 Task: Create a due date automation trigger when advanced on, on the wednesday before a card is due add dates due in less than 1 days at 11:00 AM.
Action: Mouse moved to (1294, 139)
Screenshot: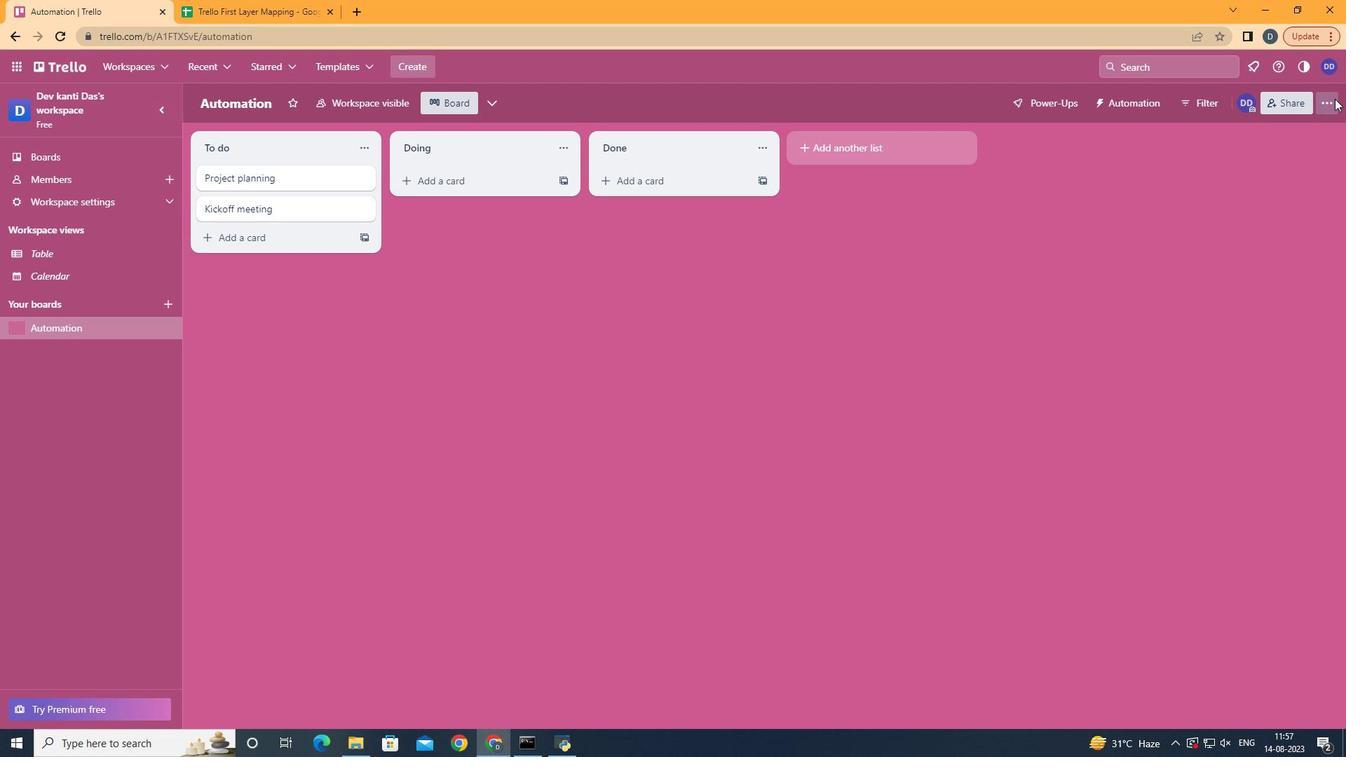 
Action: Mouse pressed left at (1294, 139)
Screenshot: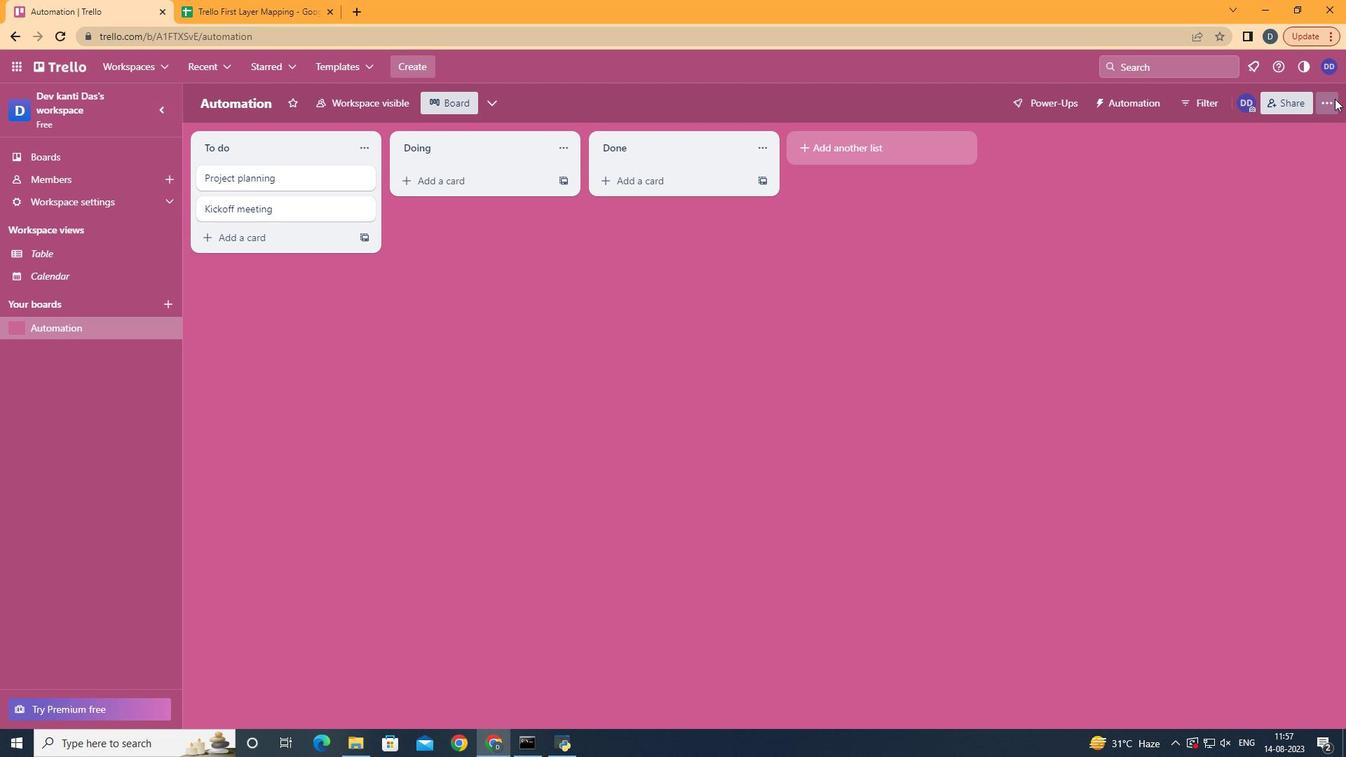
Action: Mouse moved to (1196, 314)
Screenshot: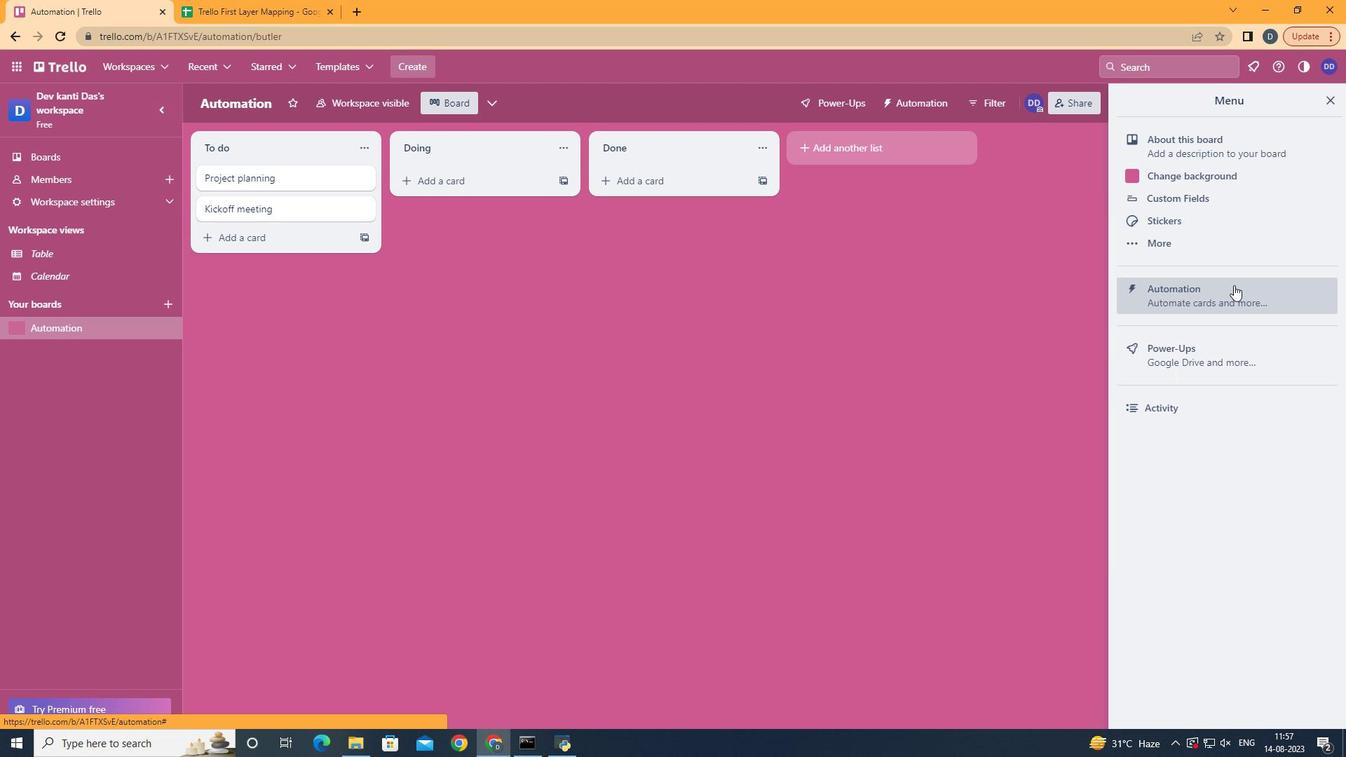 
Action: Mouse pressed left at (1196, 314)
Screenshot: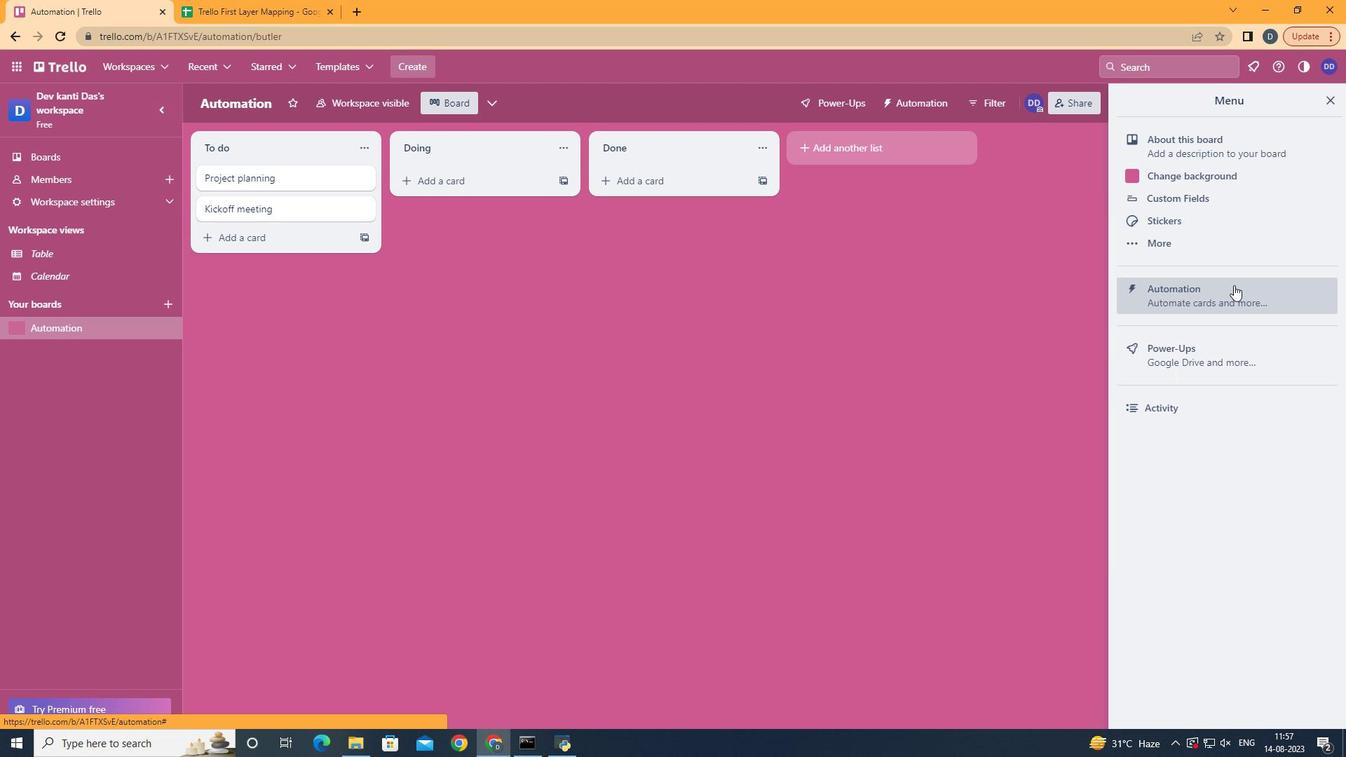 
Action: Mouse moved to (282, 308)
Screenshot: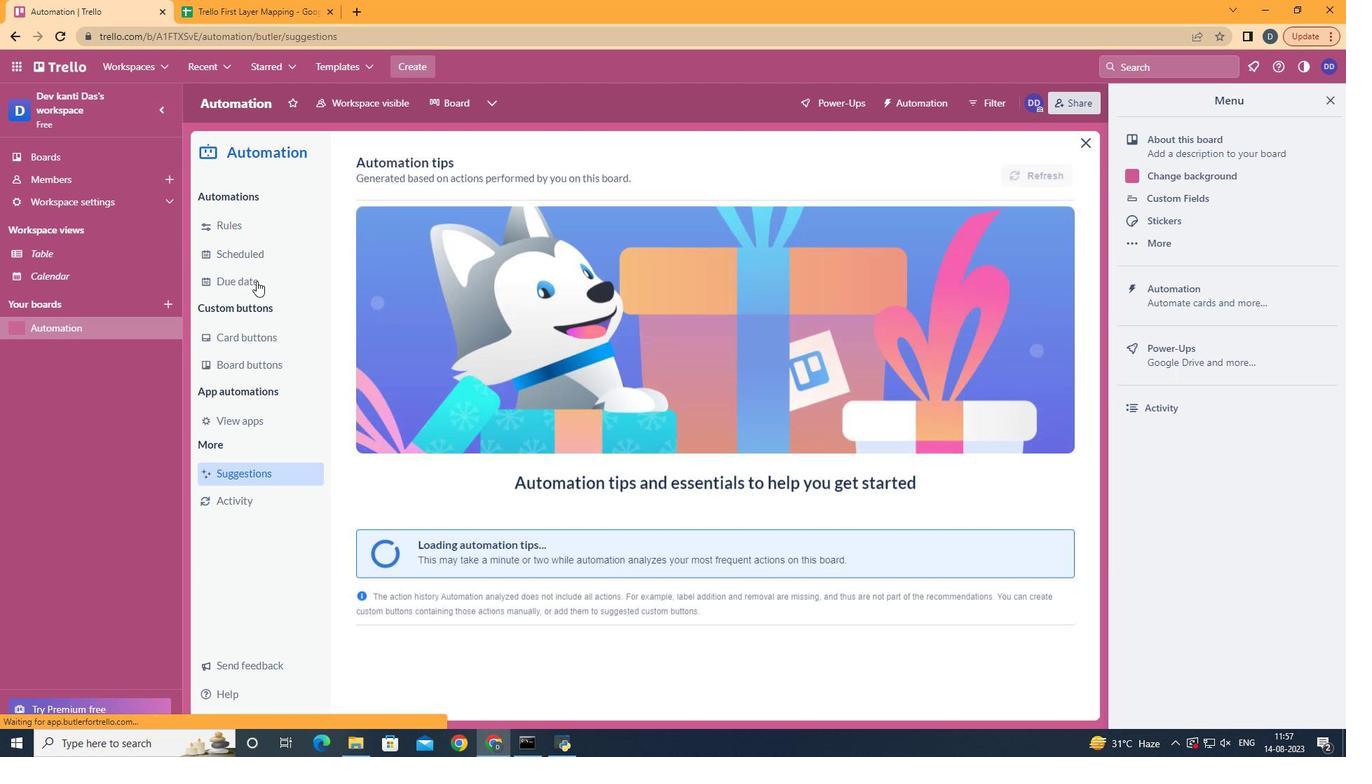 
Action: Mouse pressed left at (282, 308)
Screenshot: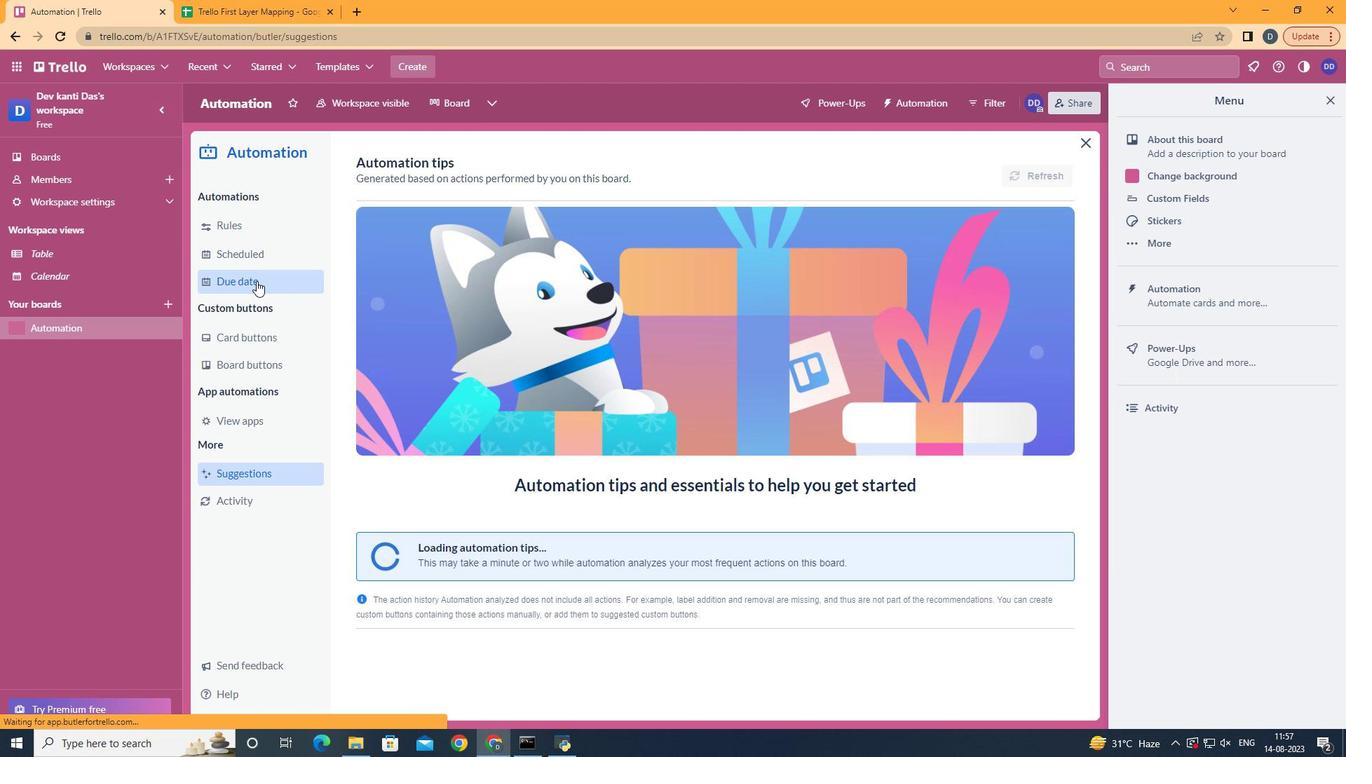 
Action: Mouse moved to (968, 211)
Screenshot: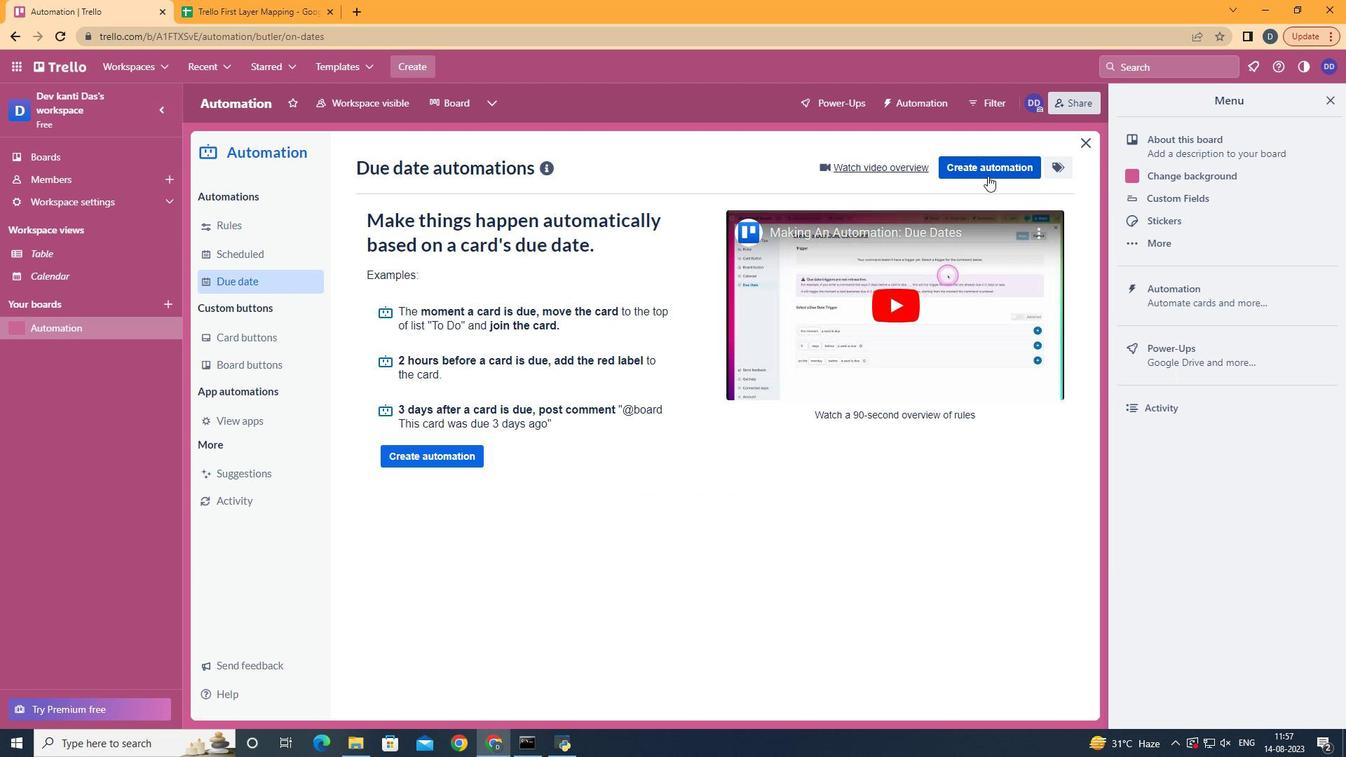 
Action: Mouse pressed left at (968, 211)
Screenshot: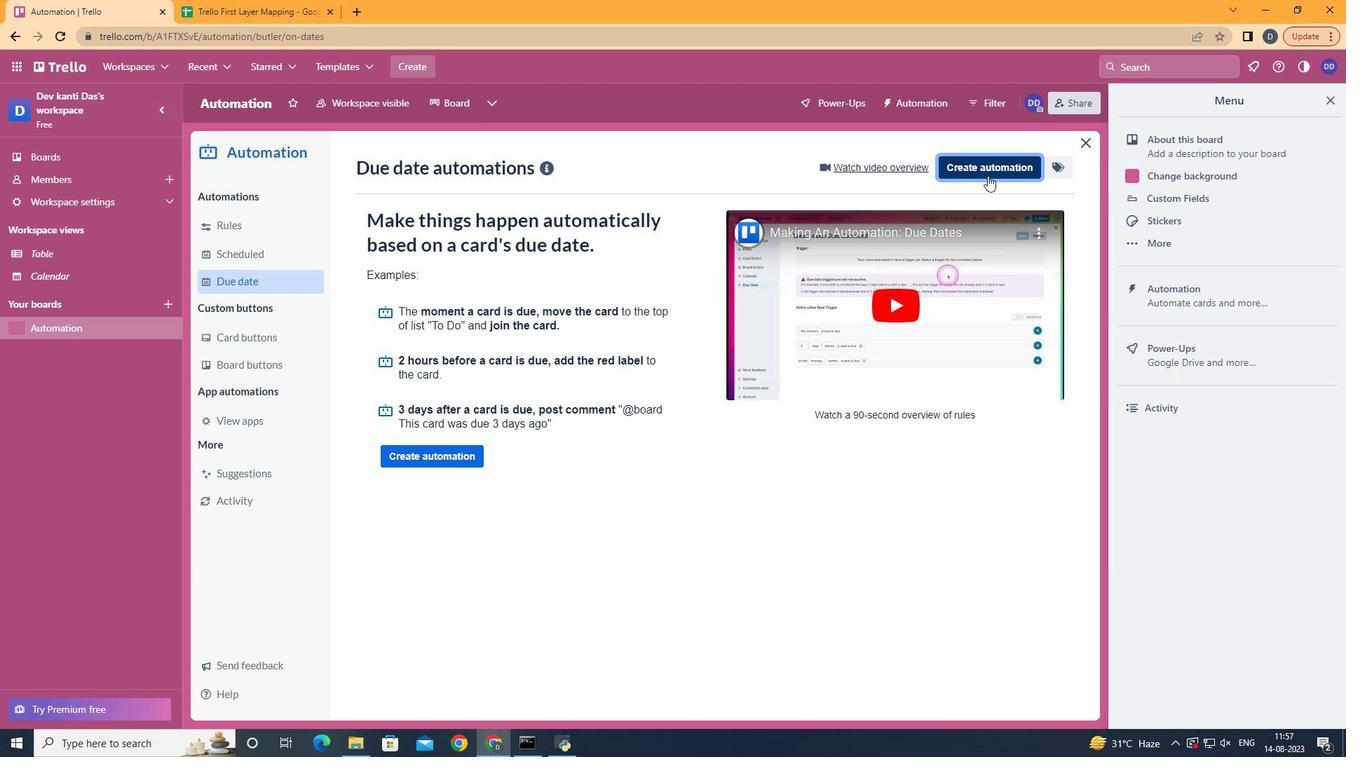 
Action: Mouse moved to (719, 329)
Screenshot: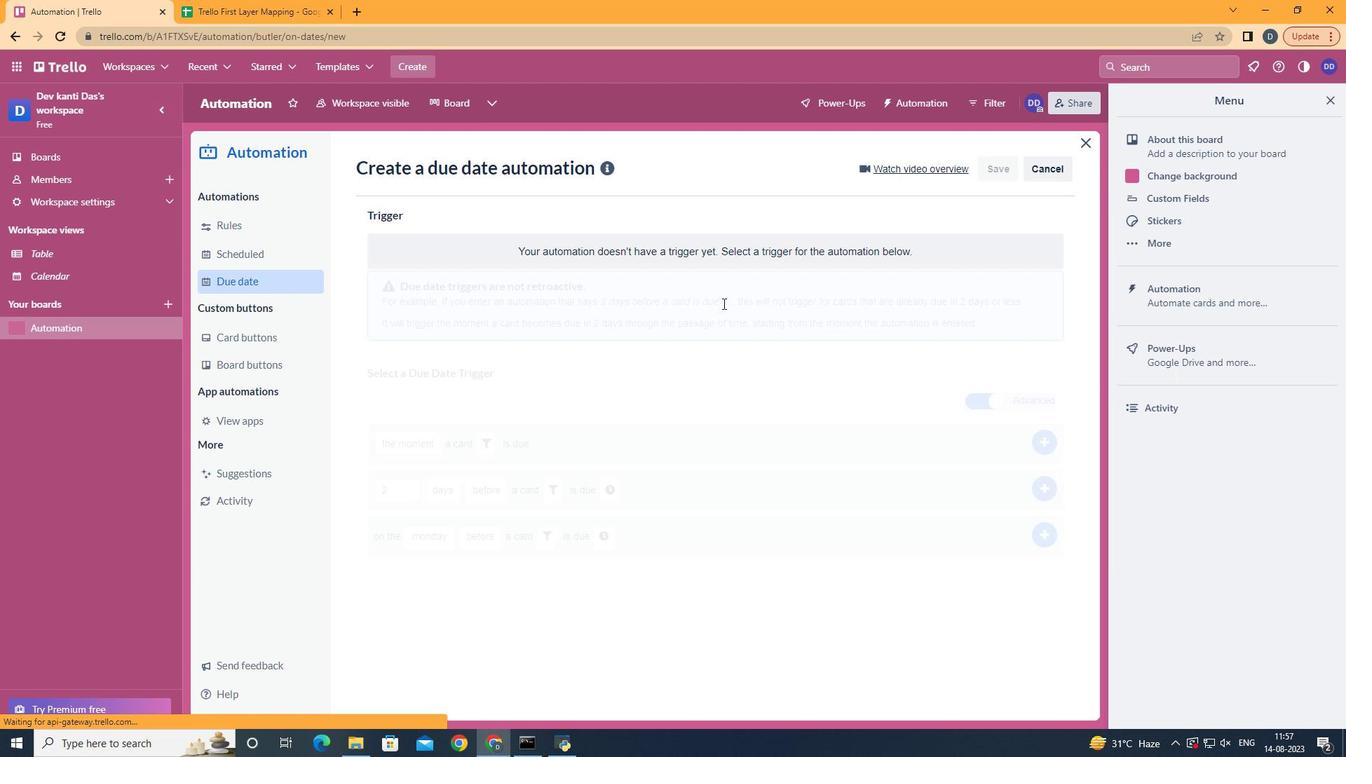
Action: Mouse pressed left at (719, 329)
Screenshot: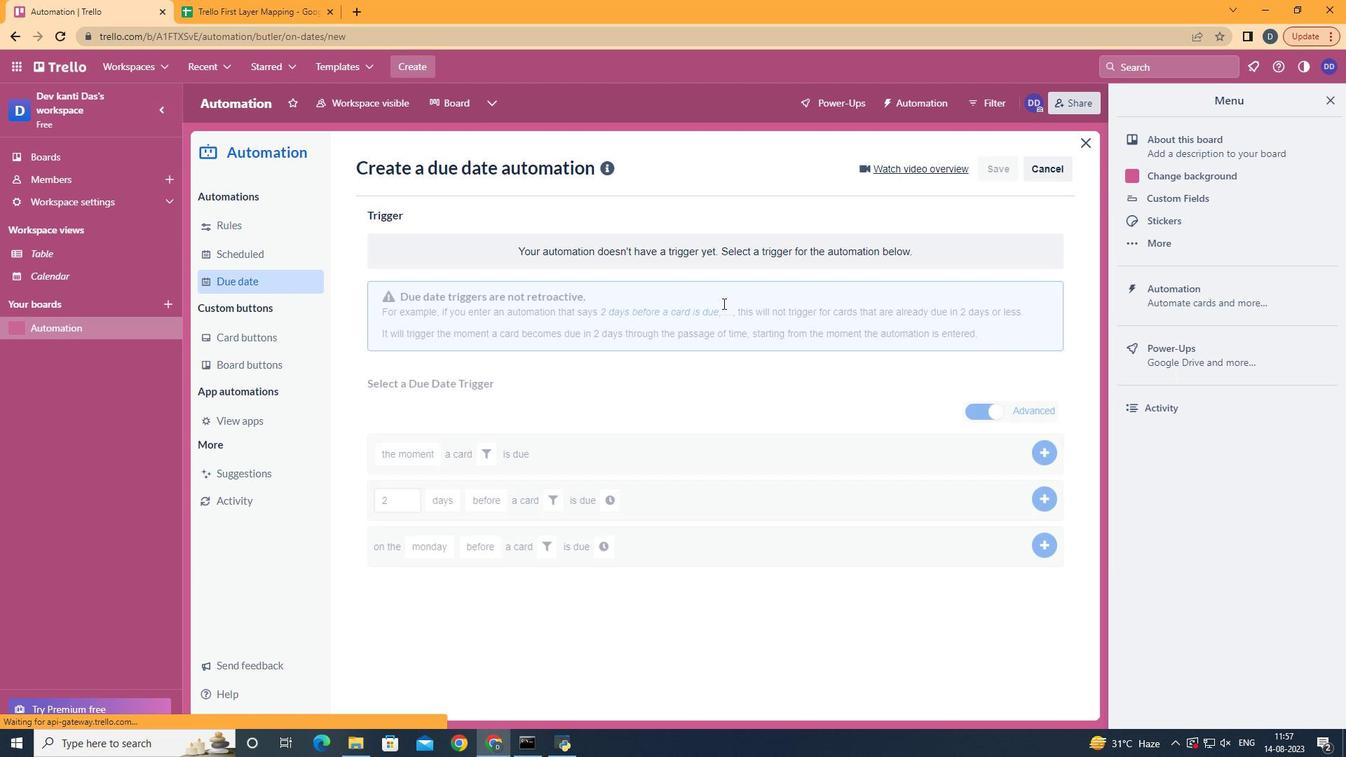 
Action: Mouse moved to (477, 449)
Screenshot: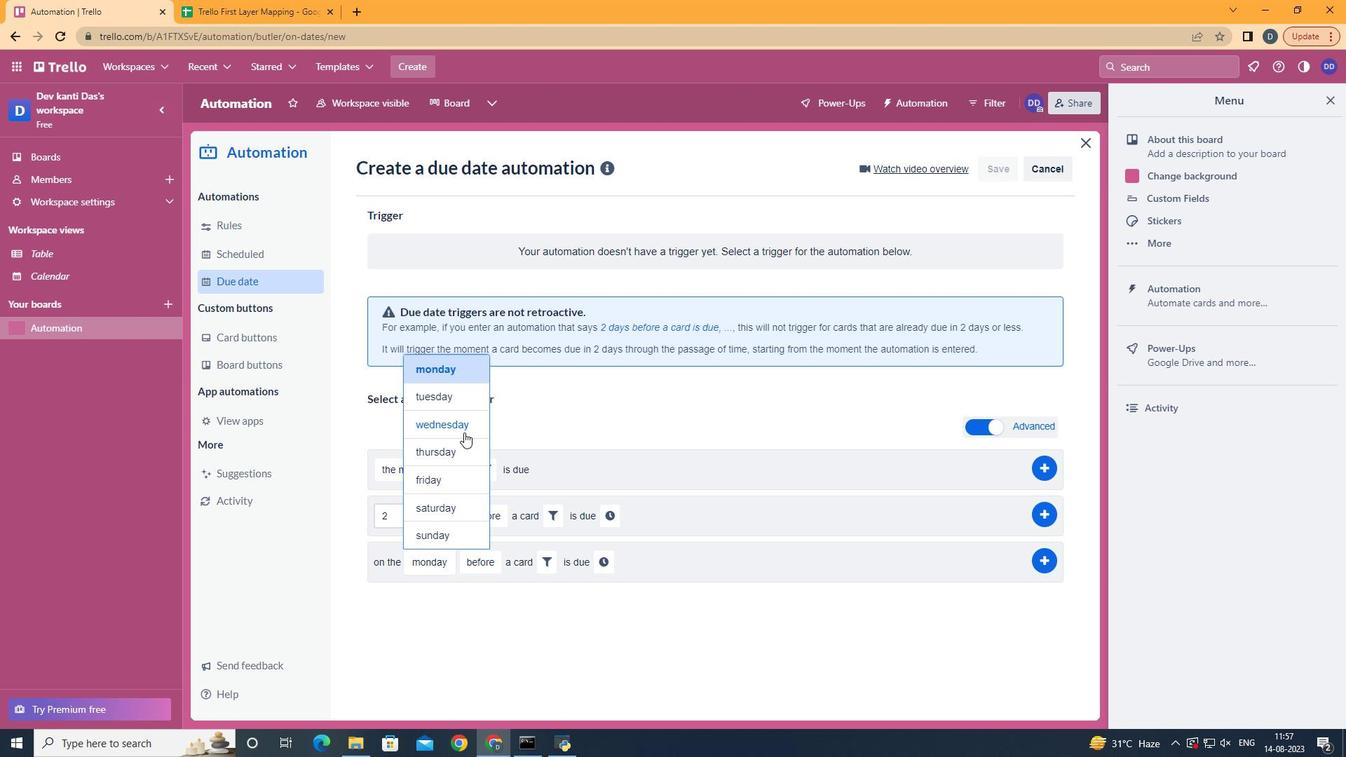 
Action: Mouse pressed left at (477, 449)
Screenshot: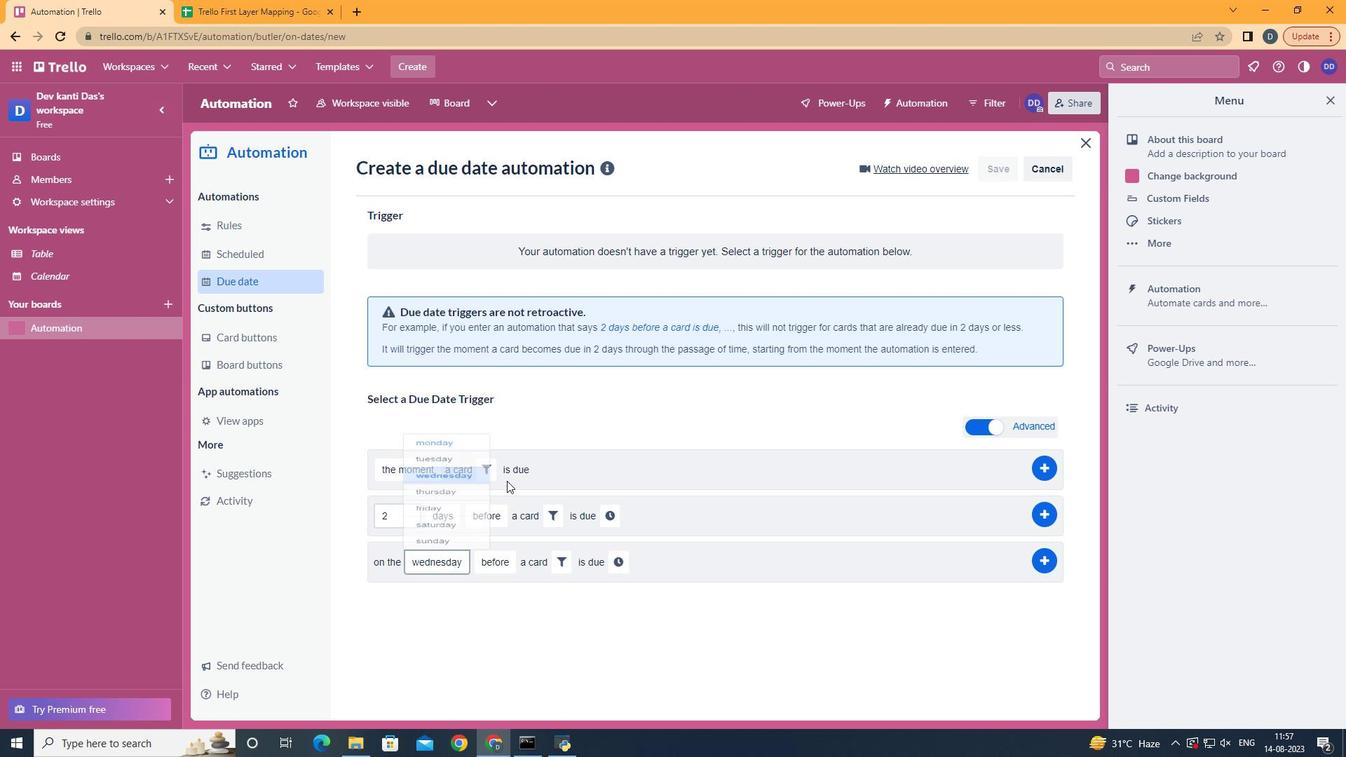
Action: Mouse moved to (567, 573)
Screenshot: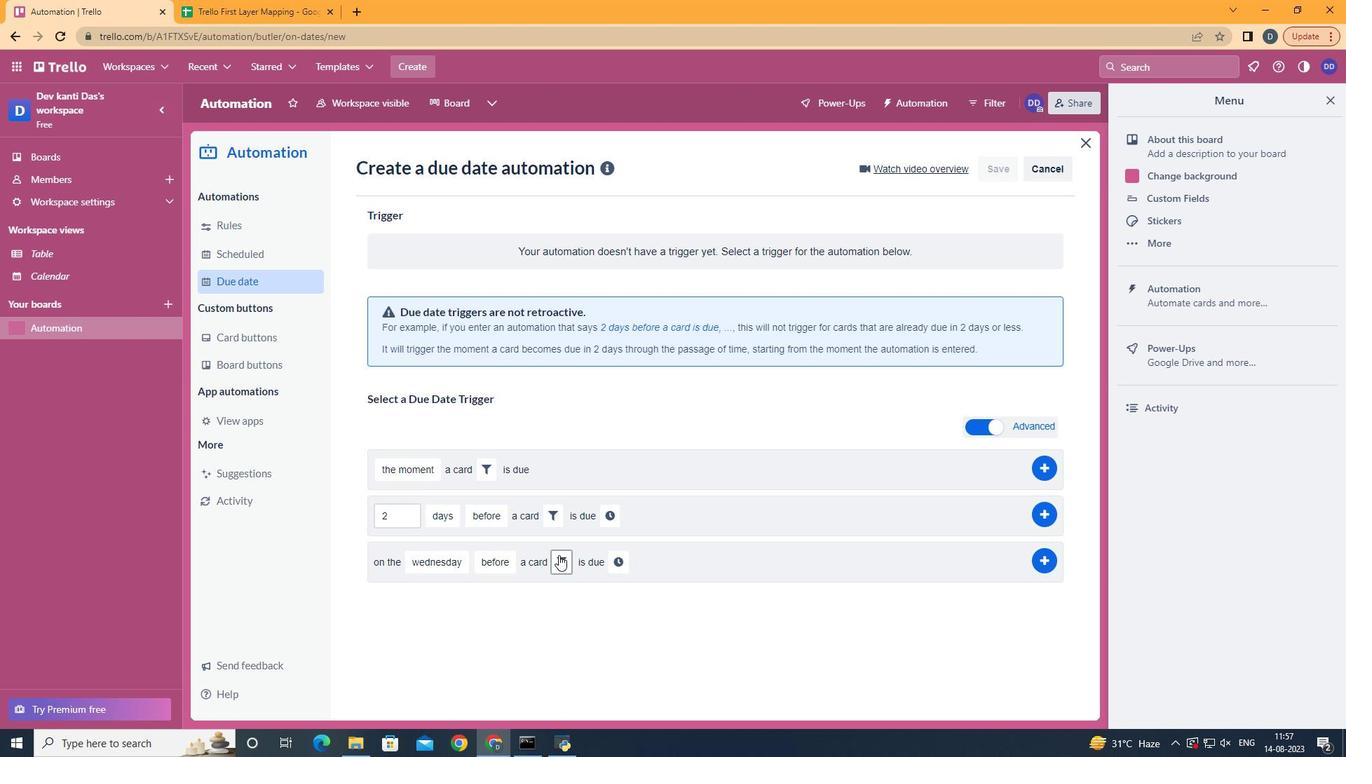 
Action: Mouse pressed left at (567, 573)
Screenshot: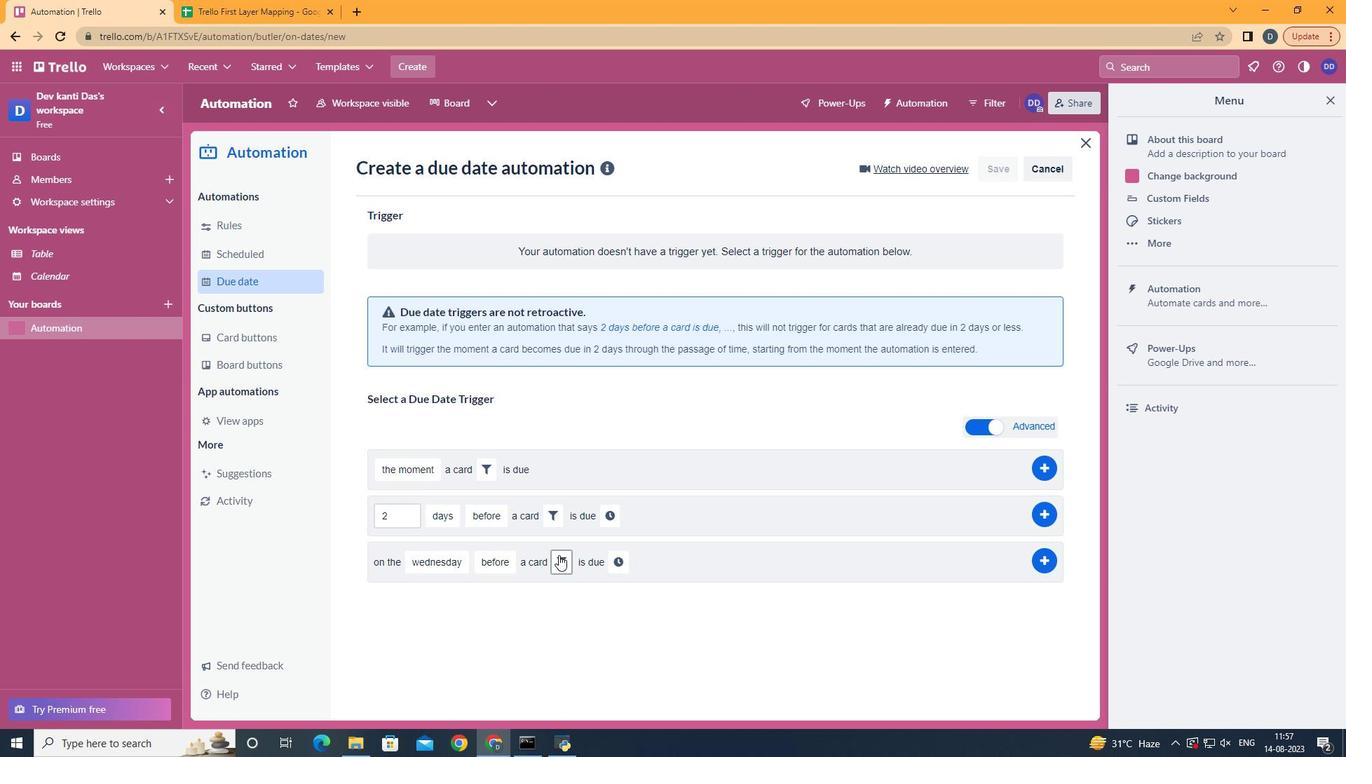 
Action: Mouse moved to (646, 603)
Screenshot: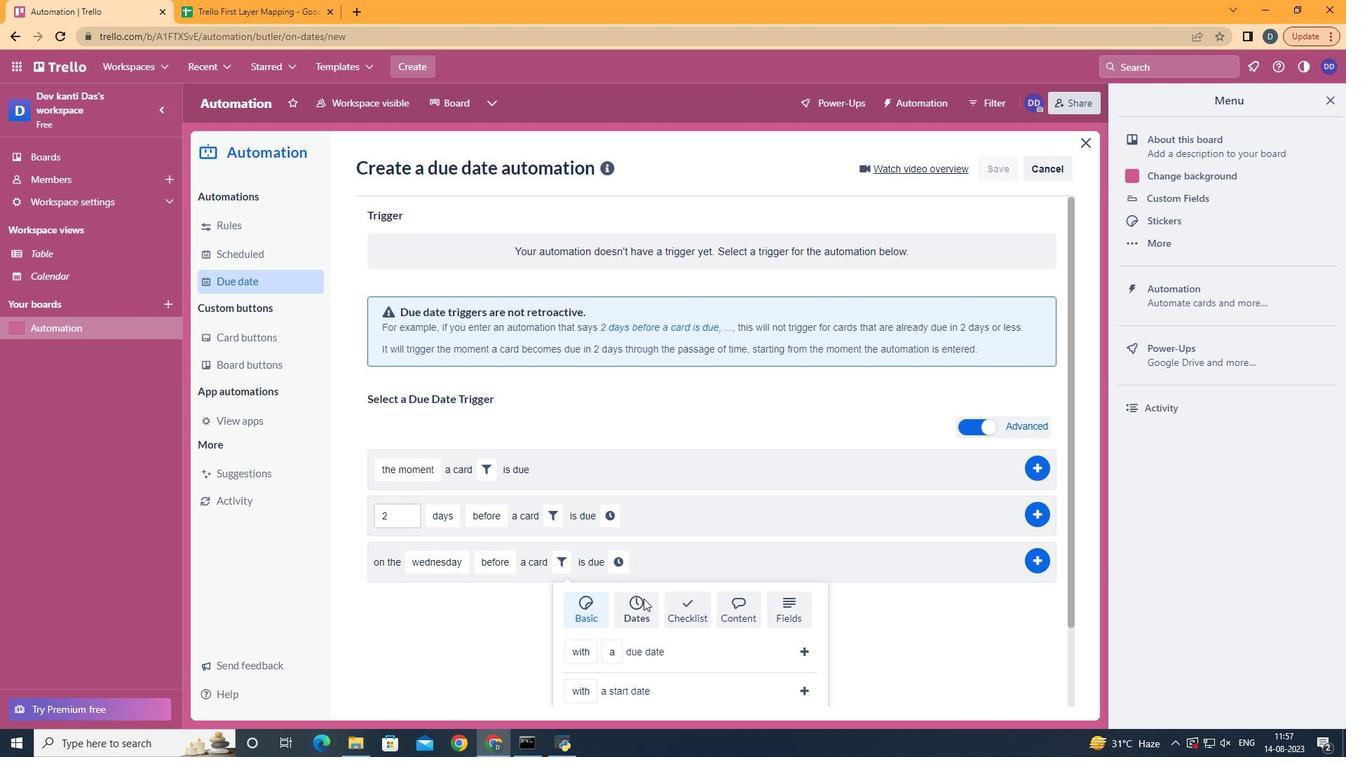 
Action: Mouse pressed left at (646, 603)
Screenshot: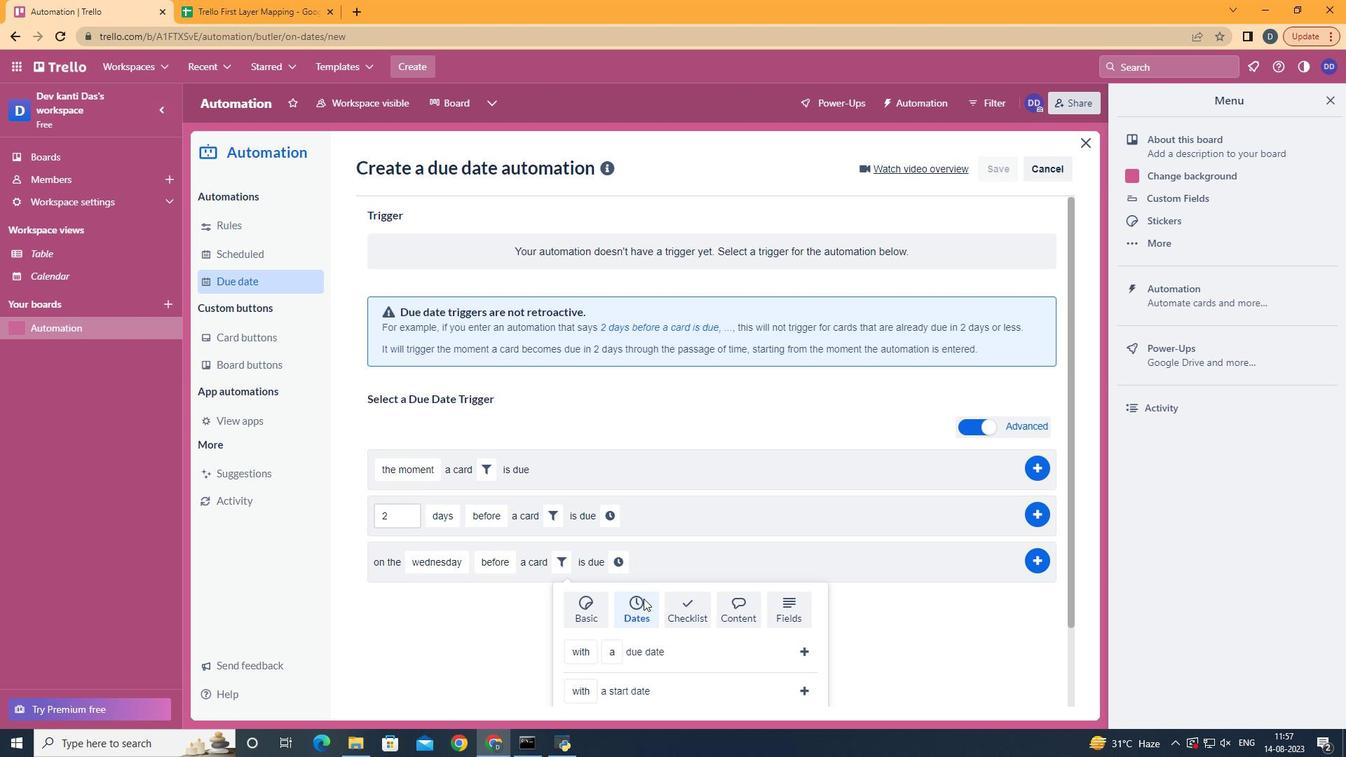 
Action: Mouse moved to (645, 603)
Screenshot: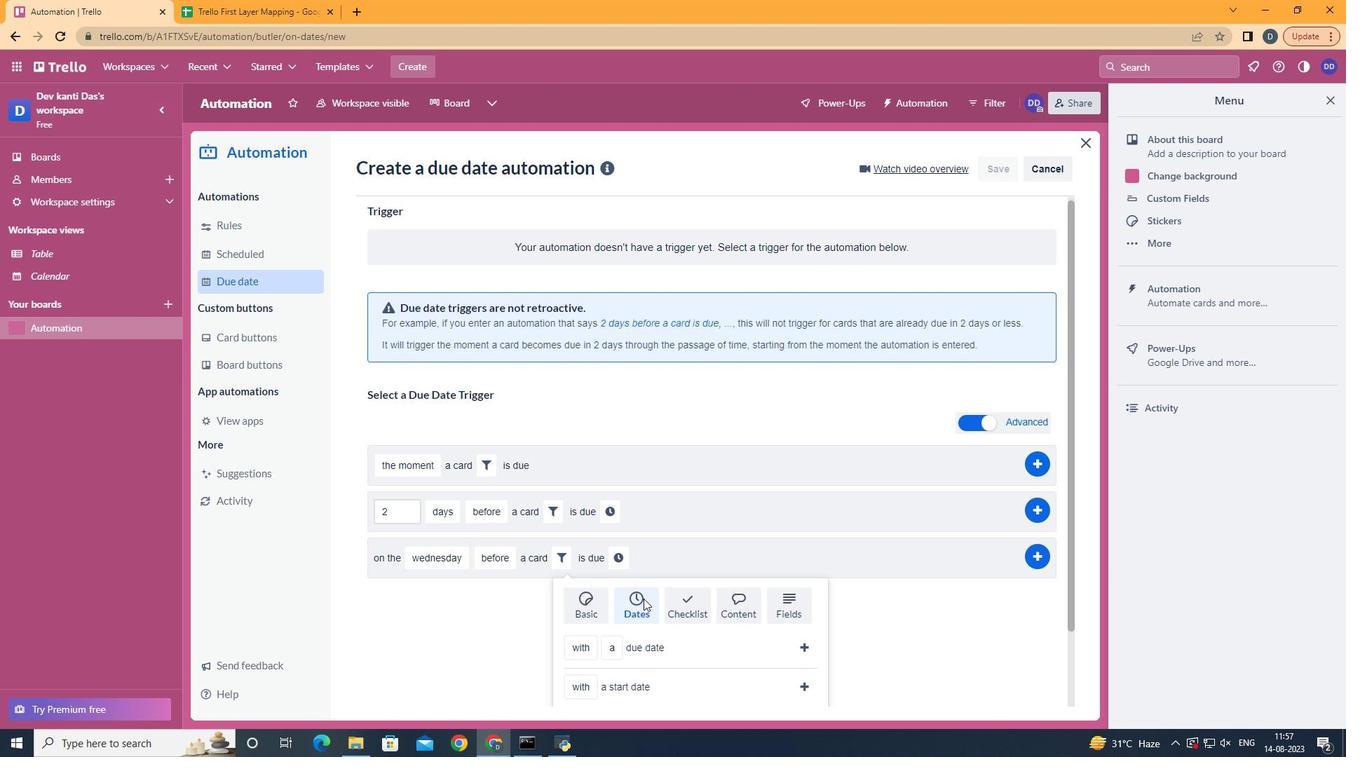 
Action: Mouse scrolled (645, 603) with delta (0, 0)
Screenshot: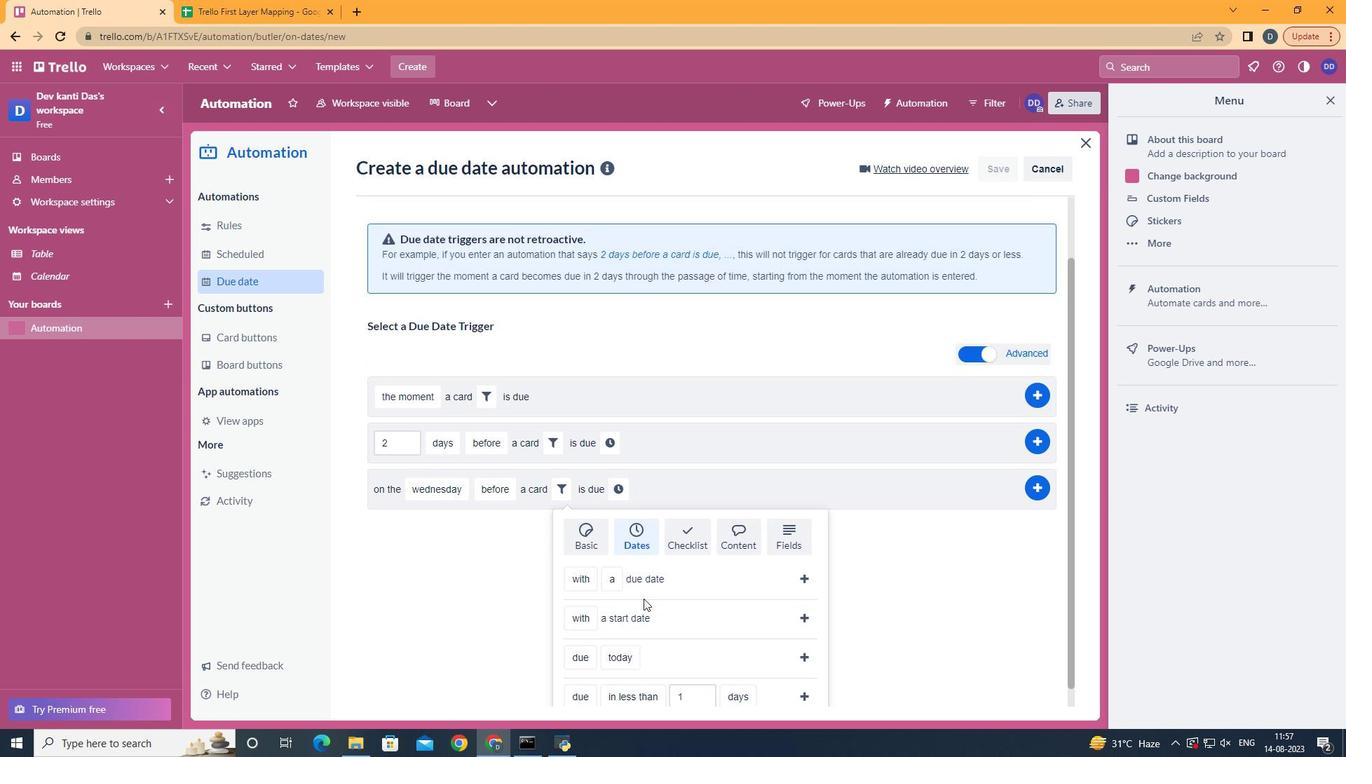 
Action: Mouse scrolled (645, 603) with delta (0, 0)
Screenshot: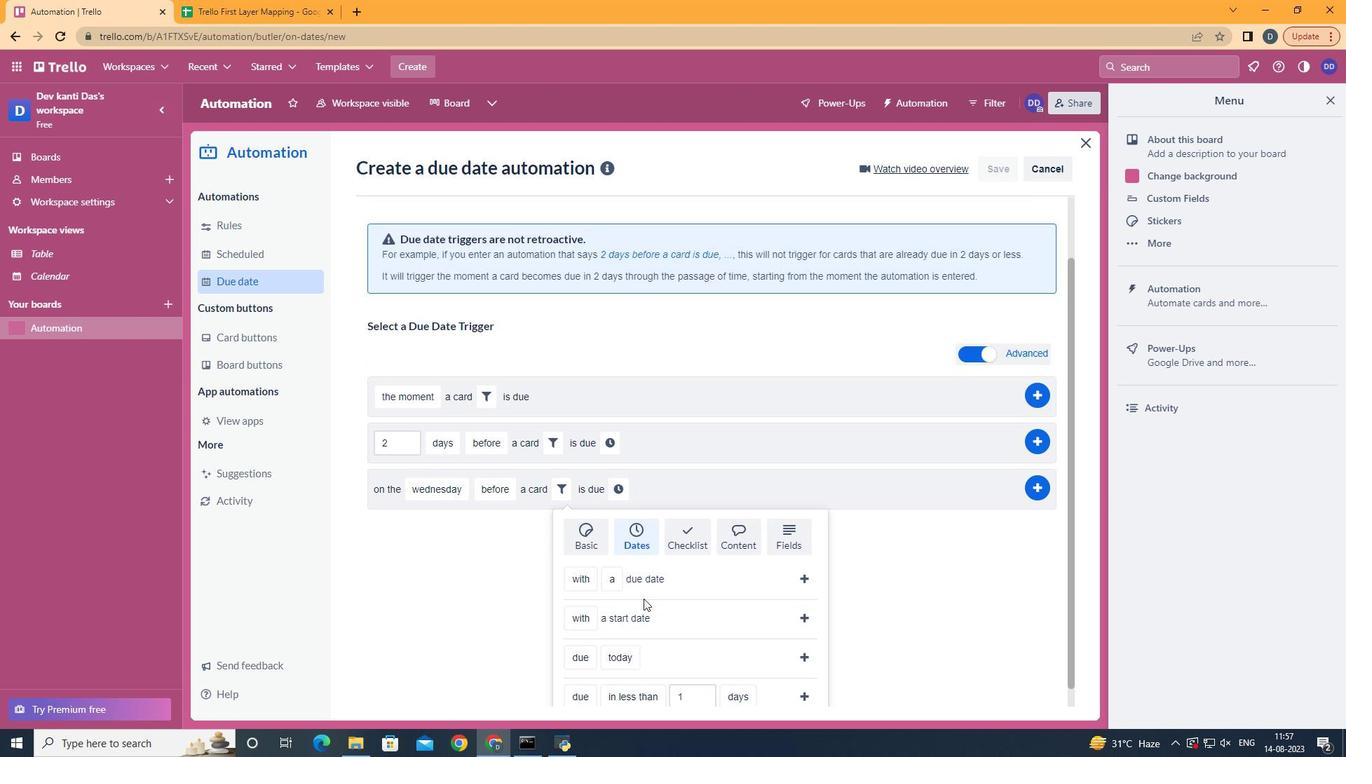 
Action: Mouse scrolled (645, 603) with delta (0, 0)
Screenshot: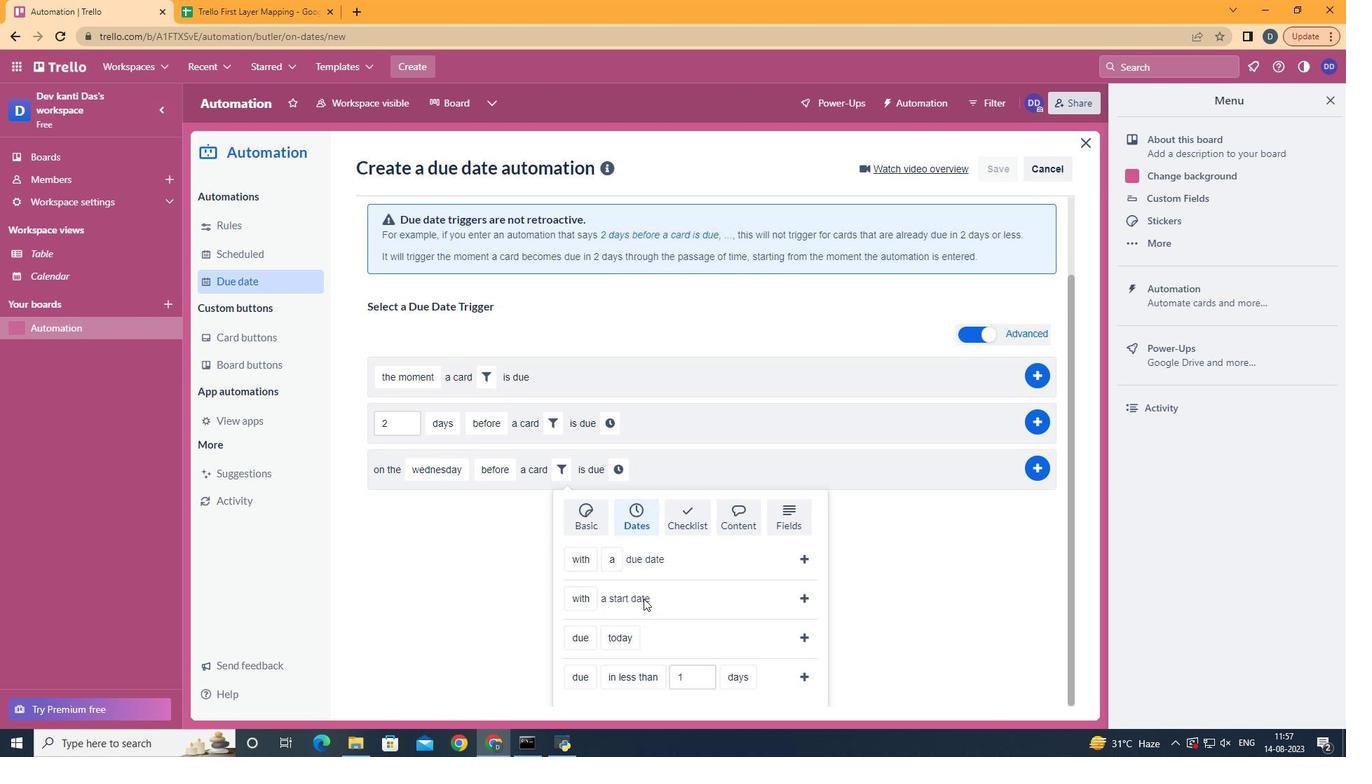 
Action: Mouse moved to (657, 554)
Screenshot: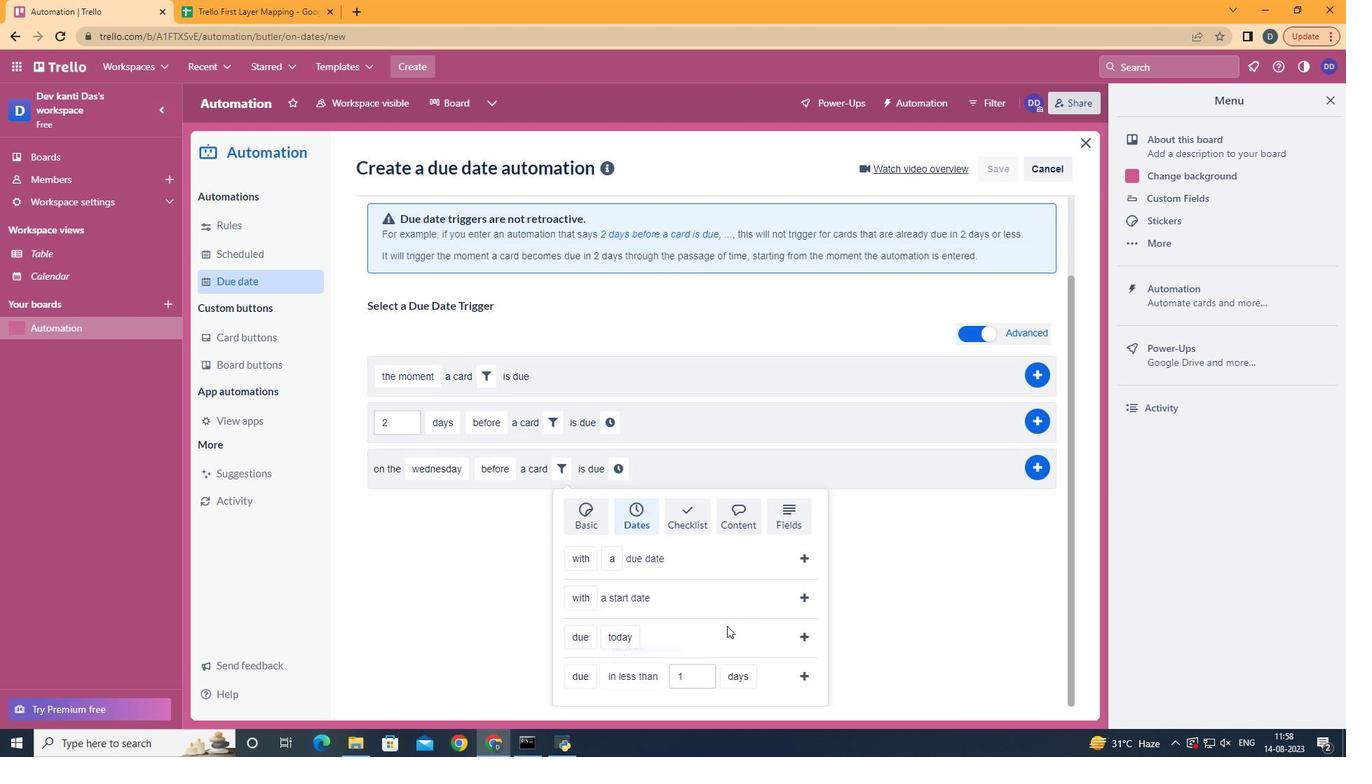 
Action: Mouse pressed left at (656, 553)
Screenshot: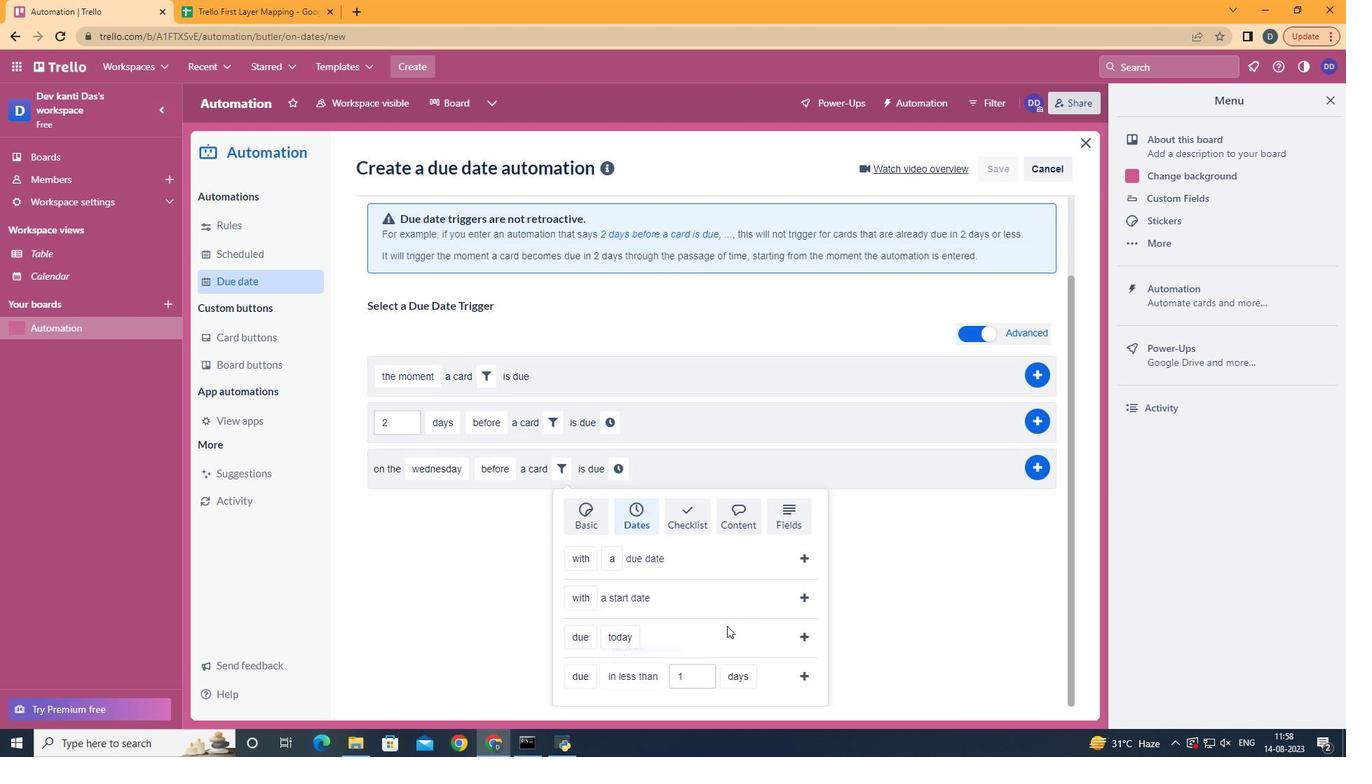 
Action: Mouse moved to (788, 673)
Screenshot: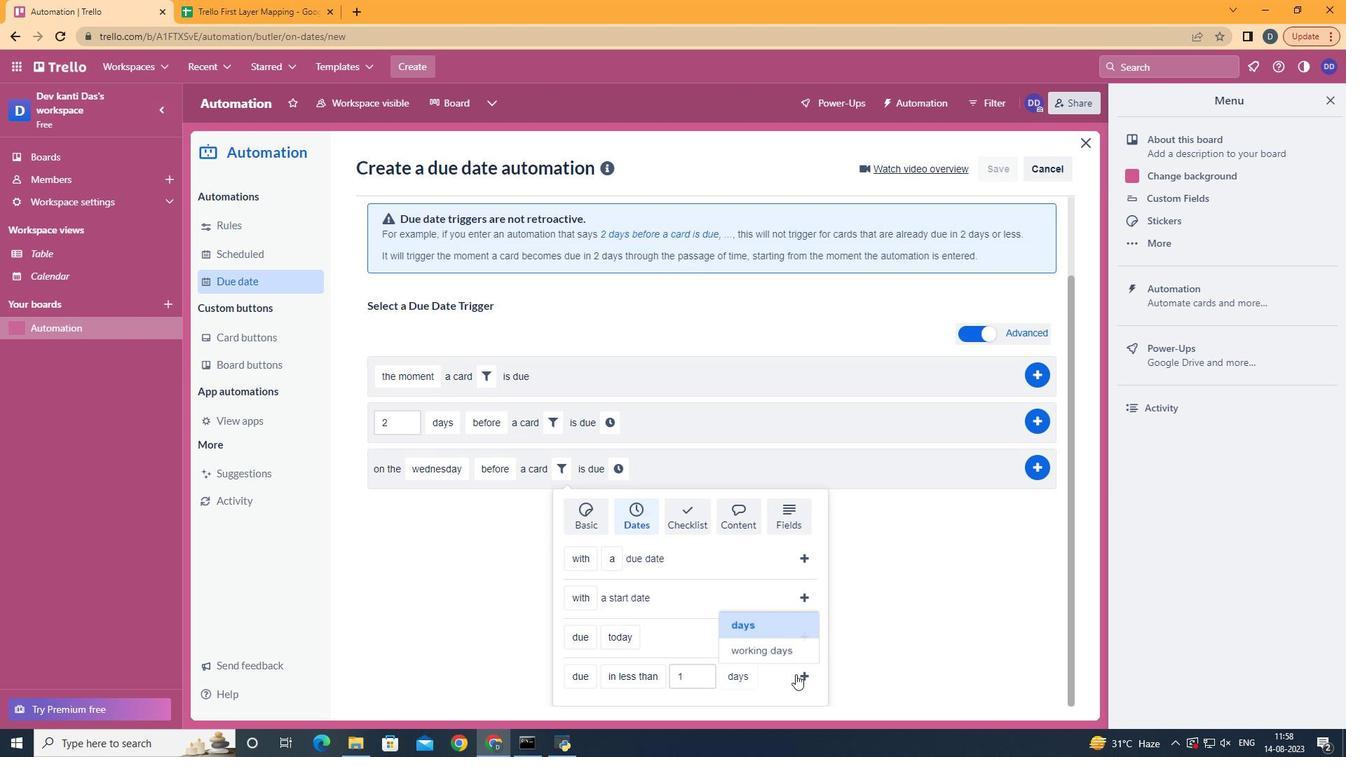 
Action: Mouse pressed left at (788, 673)
Screenshot: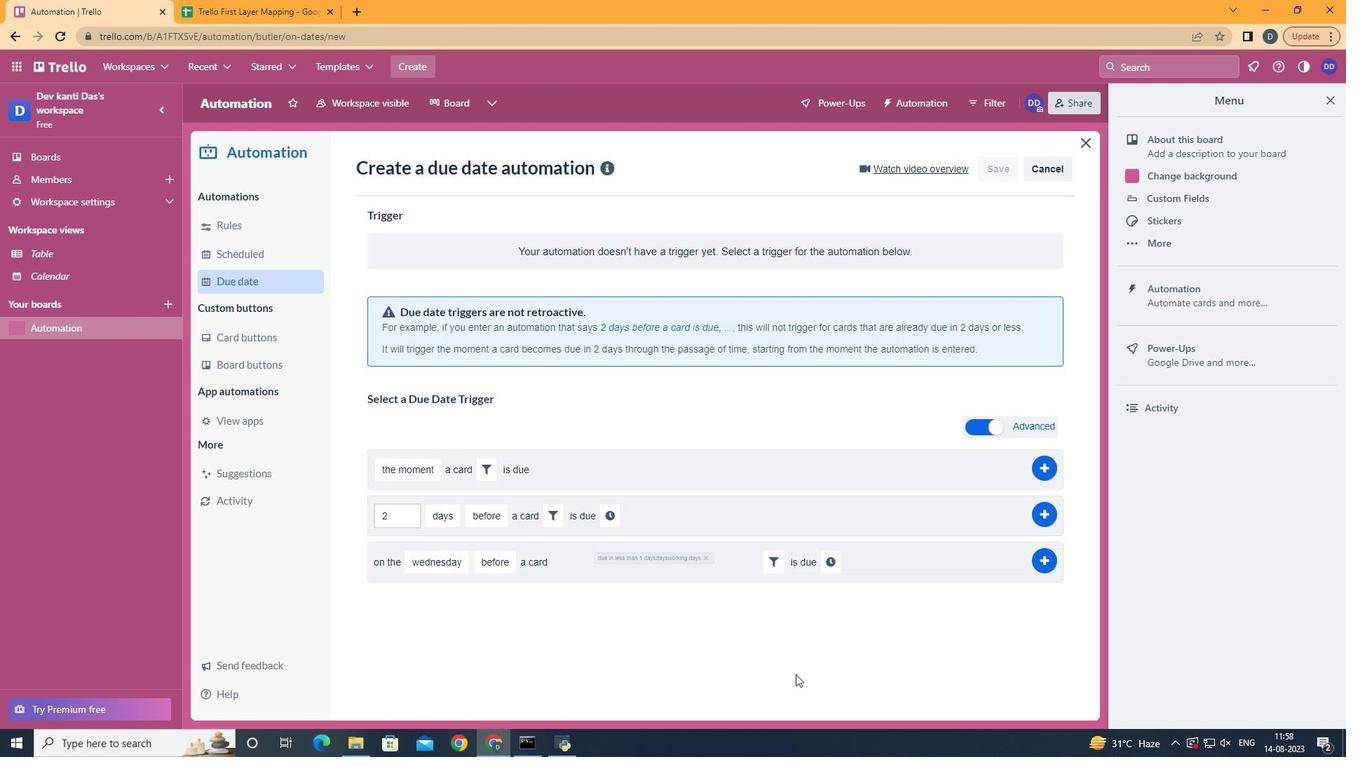 
Action: Mouse moved to (823, 573)
Screenshot: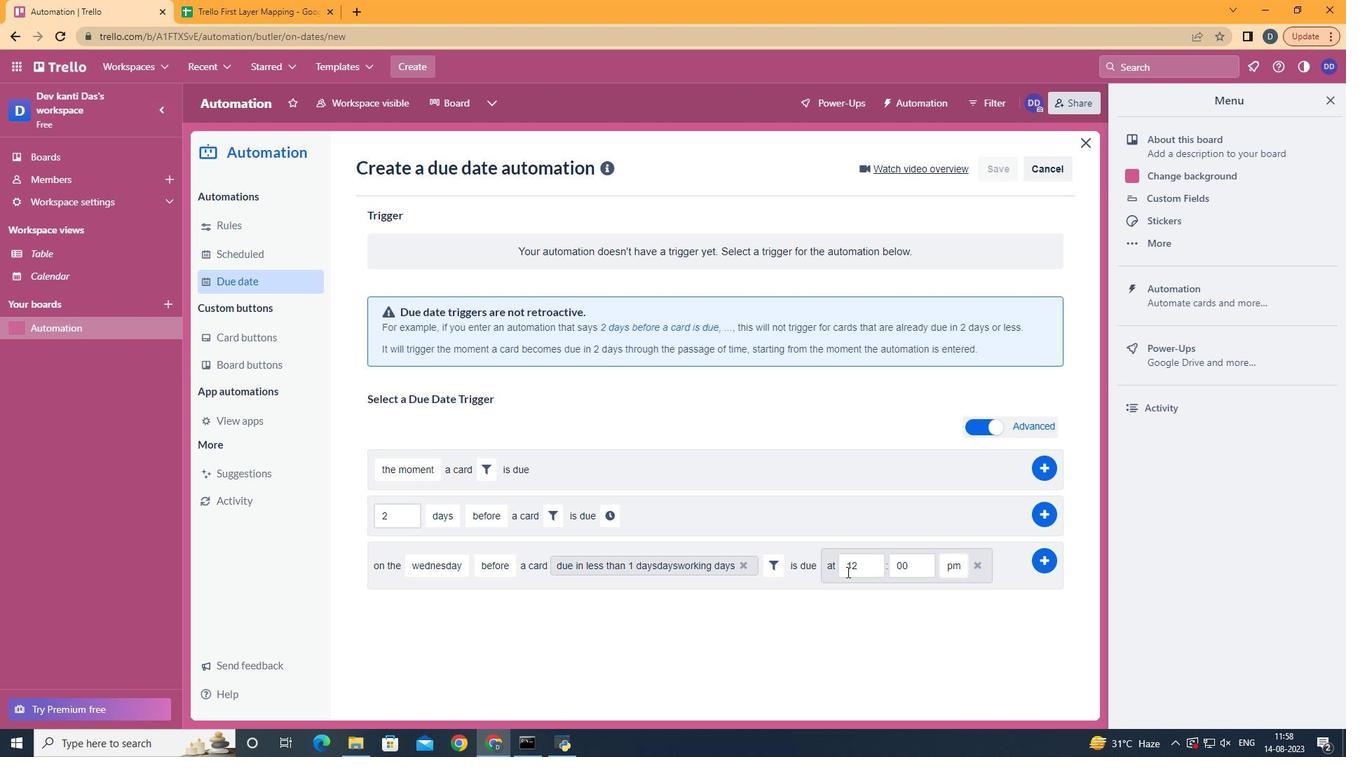 
Action: Mouse pressed left at (823, 573)
Screenshot: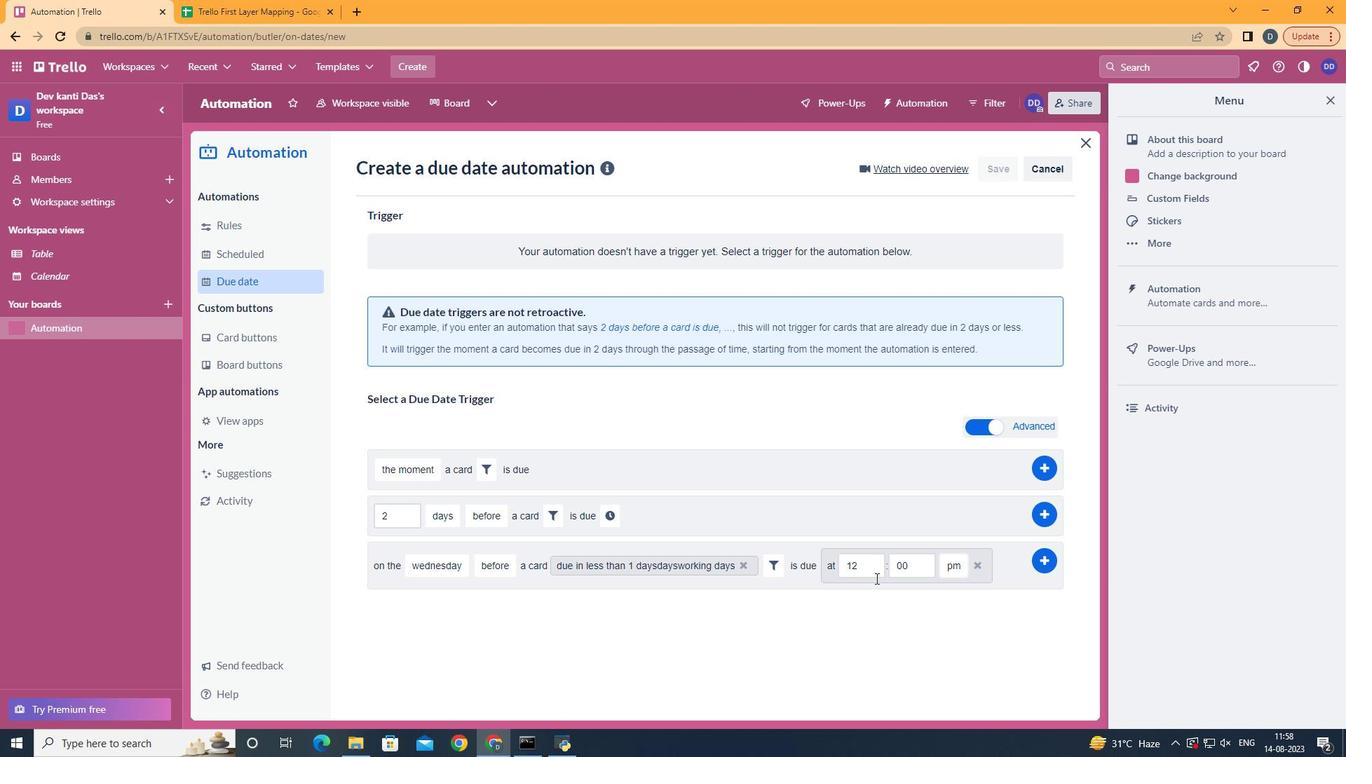 
Action: Mouse moved to (868, 575)
Screenshot: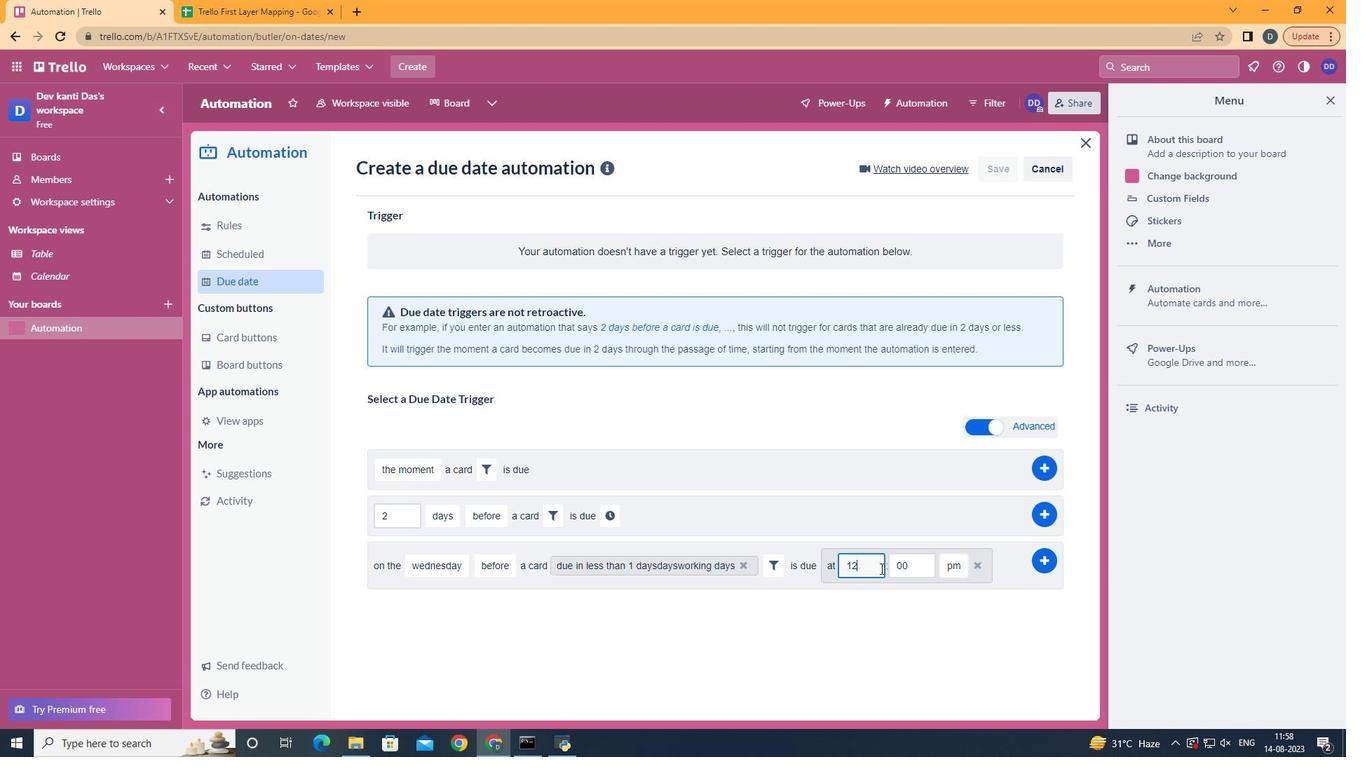 
Action: Mouse pressed left at (868, 575)
Screenshot: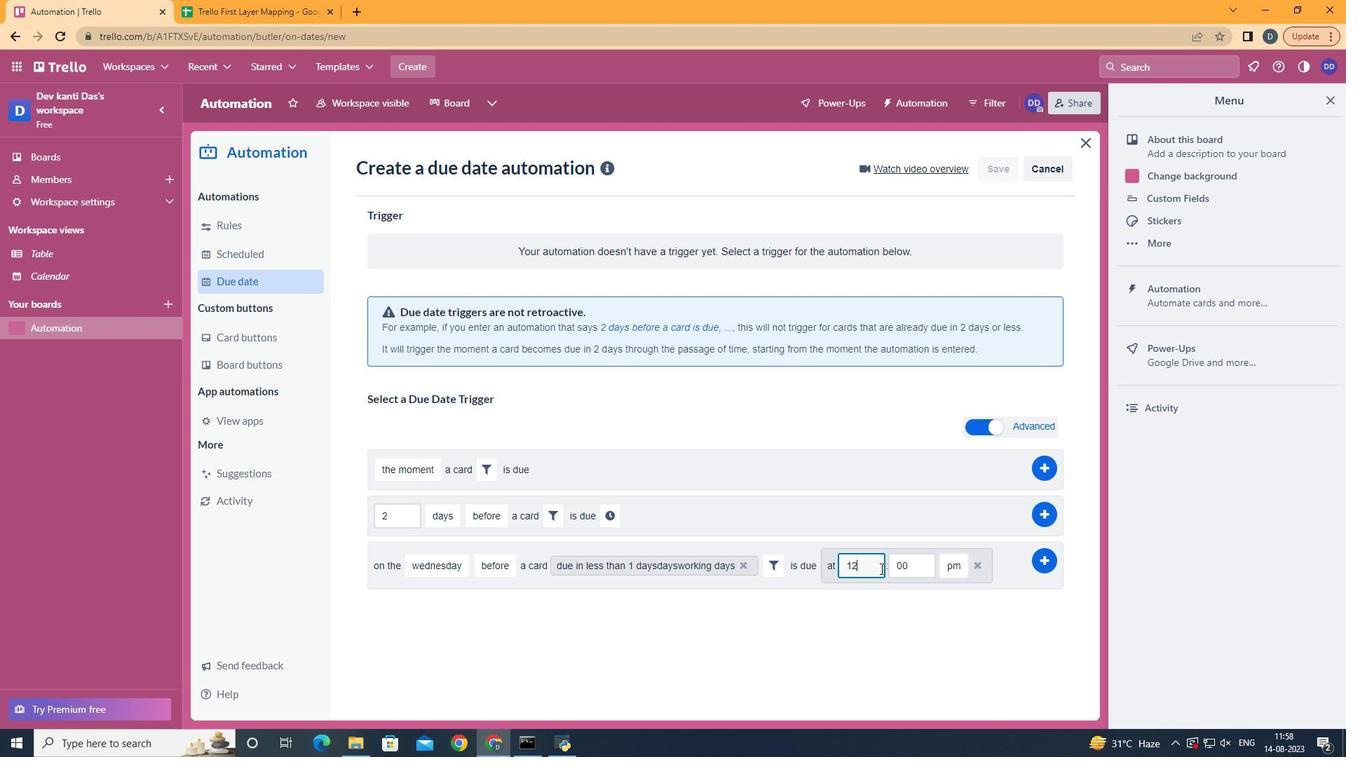 
Action: Key pressed <Key.backspace>1
Screenshot: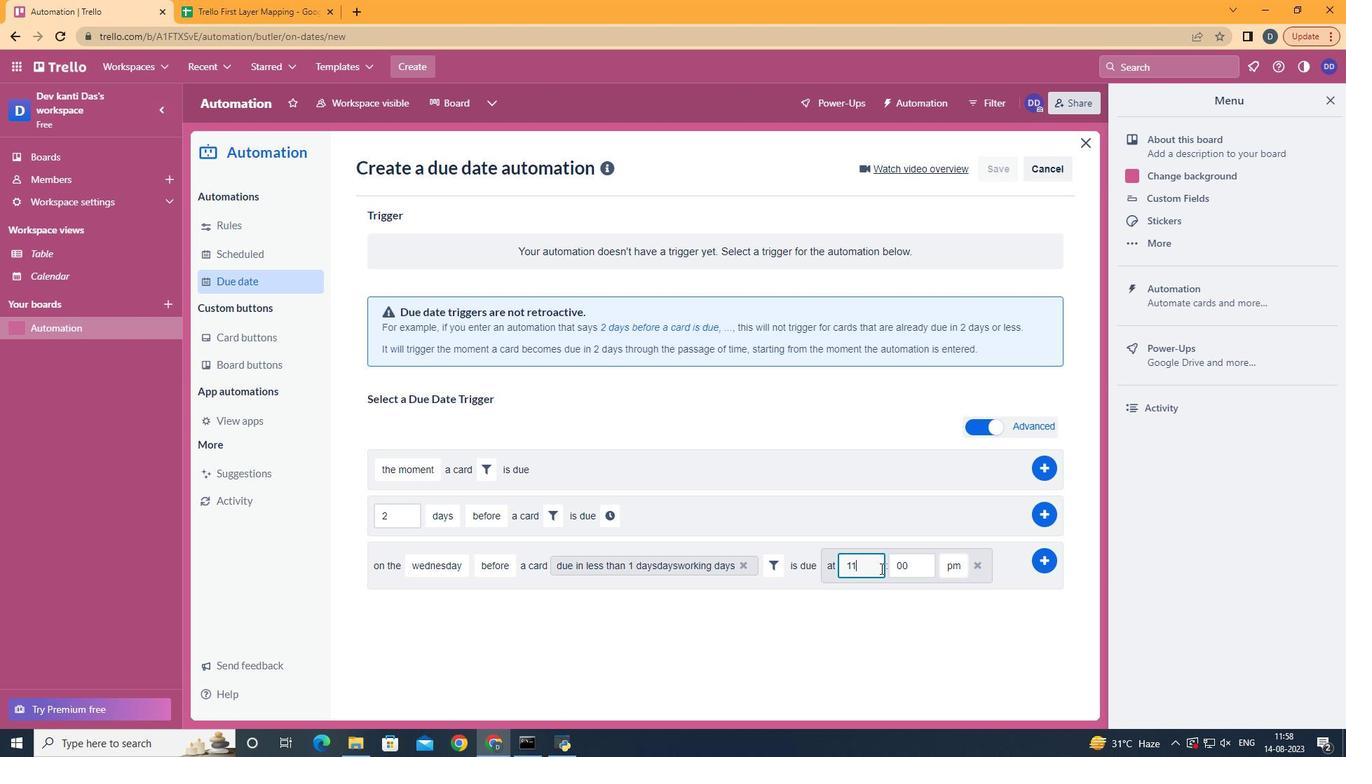 
Action: Mouse moved to (936, 590)
Screenshot: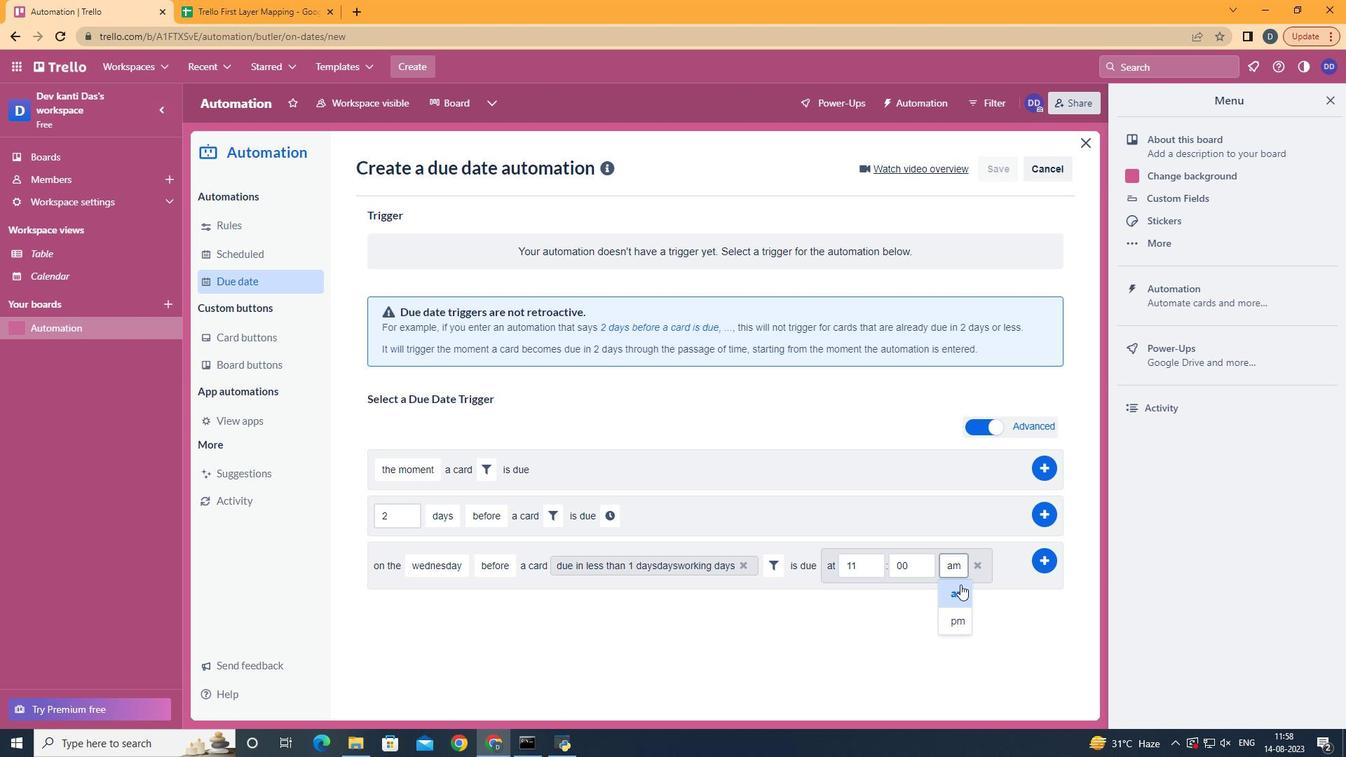 
Action: Mouse pressed left at (936, 590)
Screenshot: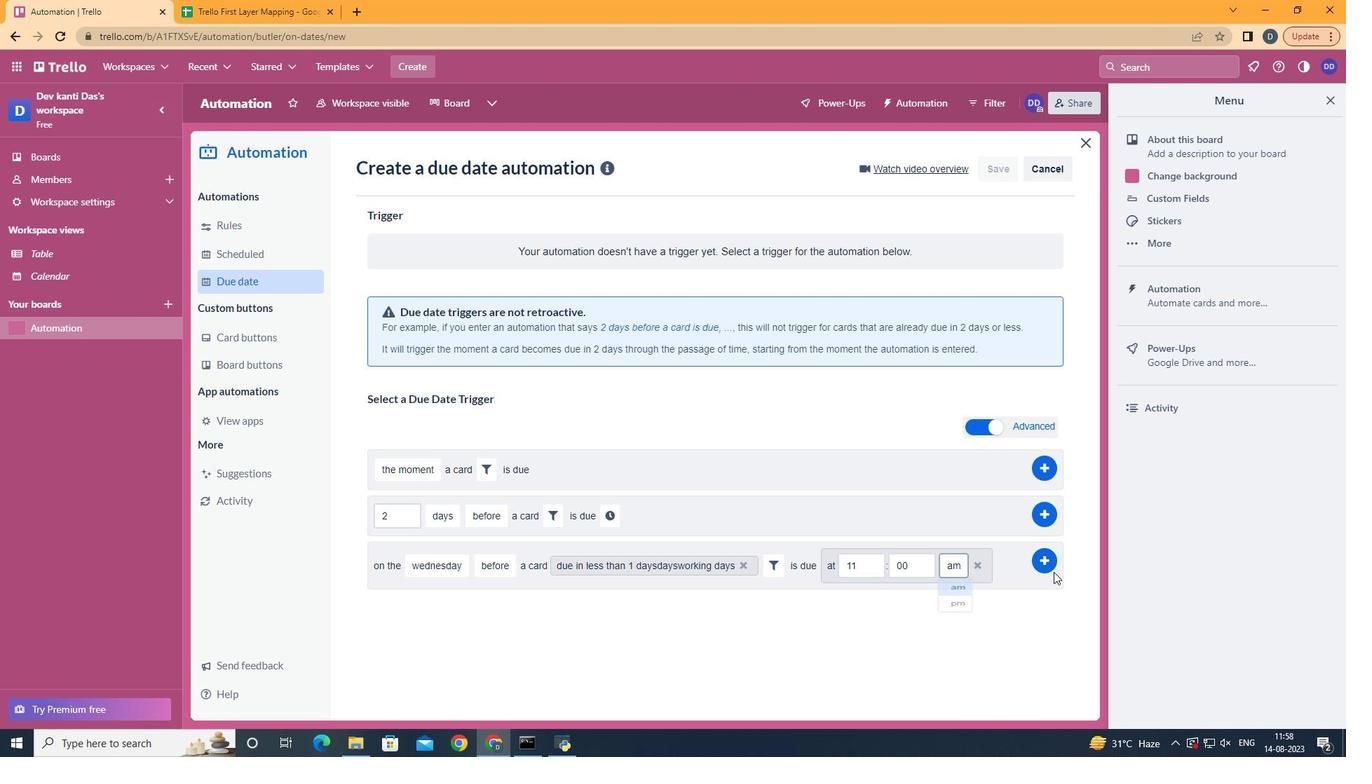 
Action: Mouse moved to (1012, 567)
Screenshot: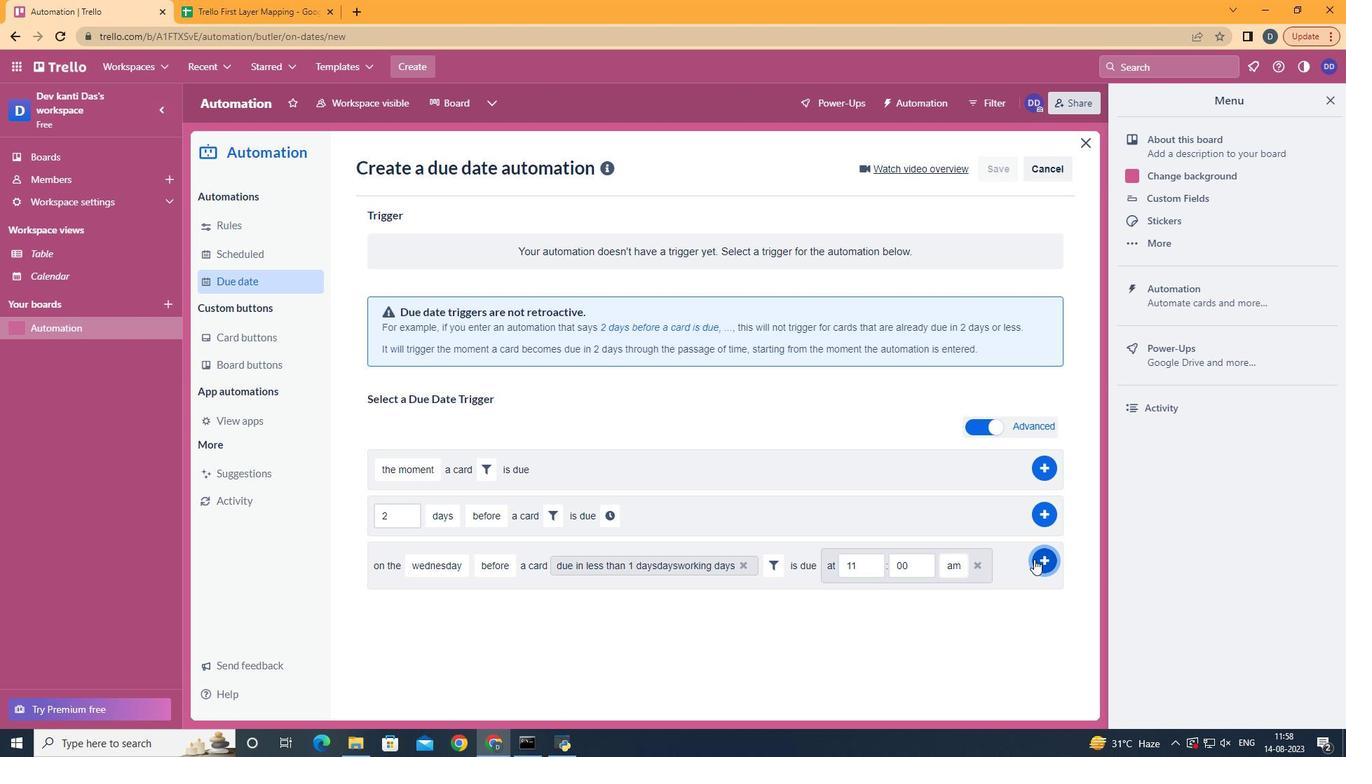 
Action: Mouse pressed left at (1012, 567)
Screenshot: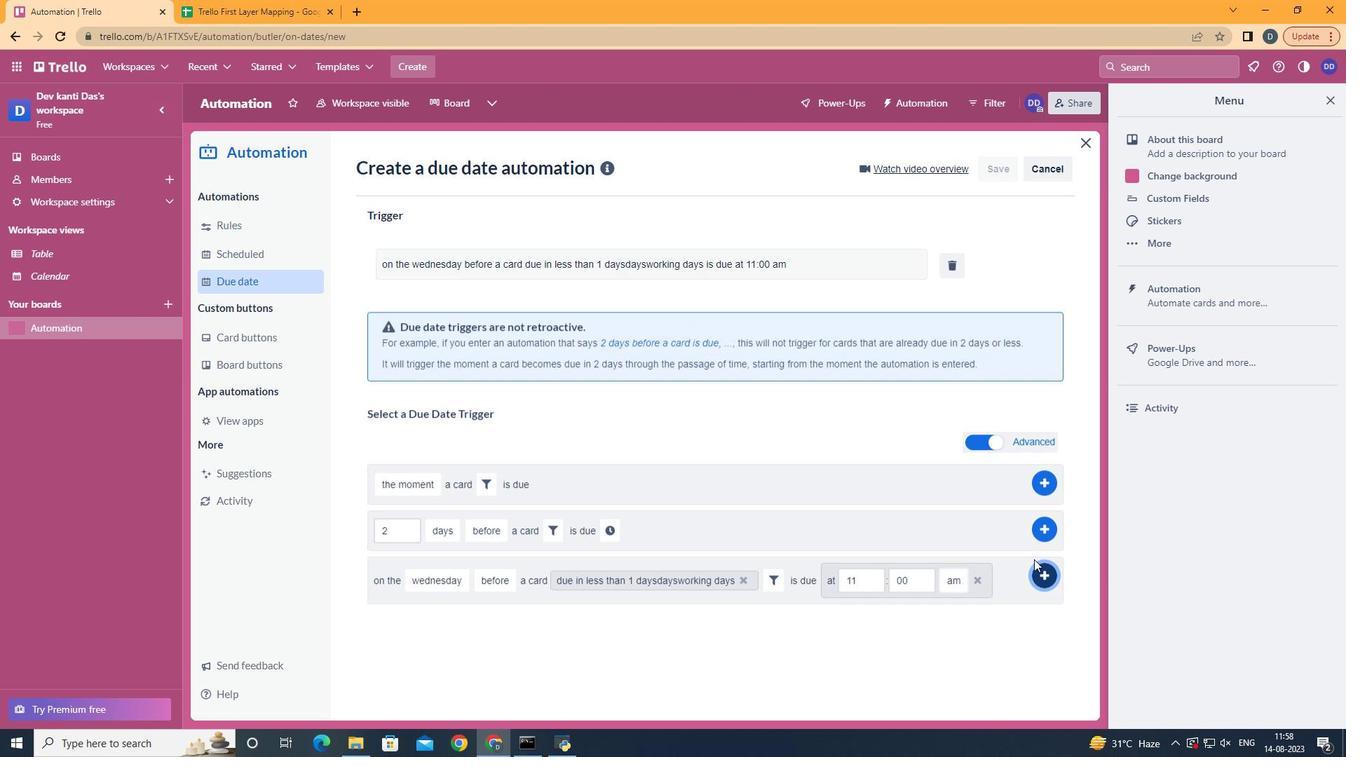 
